 Task: Assign carxxstreet791@gmail.com as Assignee of Child Issue ChildIssue0000000806 of Issue Issue0000000403 in Backlog  in Scrum Project Project0000000081 in Jira. Assign carxxstreet791@gmail.com as Assignee of Child Issue ChildIssue0000000807 of Issue Issue0000000404 in Backlog  in Scrum Project Project0000000081 in Jira. Assign carxxstreet791@gmail.com as Assignee of Child Issue ChildIssue0000000808 of Issue Issue0000000404 in Backlog  in Scrum Project Project0000000081 in Jira. Assign carxxstreet791@gmail.com as Assignee of Child Issue ChildIssue0000000809 of Issue Issue0000000405 in Backlog  in Scrum Project Project0000000081 in Jira. Assign carxxstreet791@gmail.com as Assignee of Child Issue ChildIssue0000000810 of Issue Issue0000000405 in Backlog  in Scrum Project Project0000000081 in Jira
Action: Mouse moved to (860, 343)
Screenshot: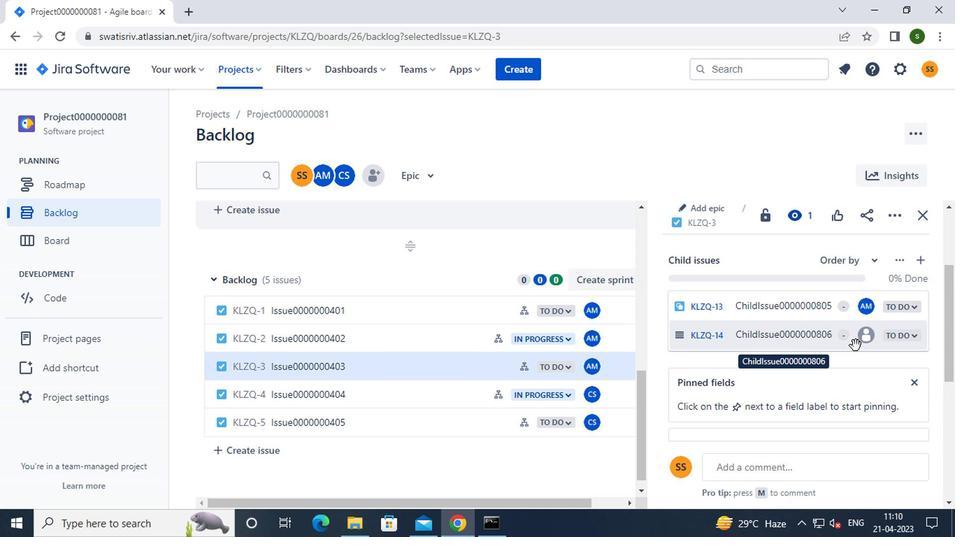 
Action: Mouse pressed left at (860, 343)
Screenshot: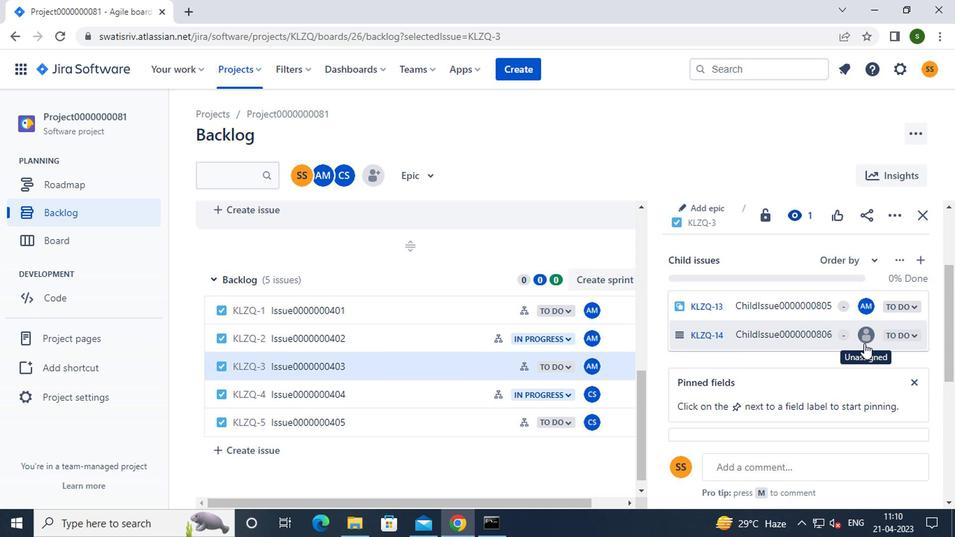 
Action: Mouse moved to (773, 392)
Screenshot: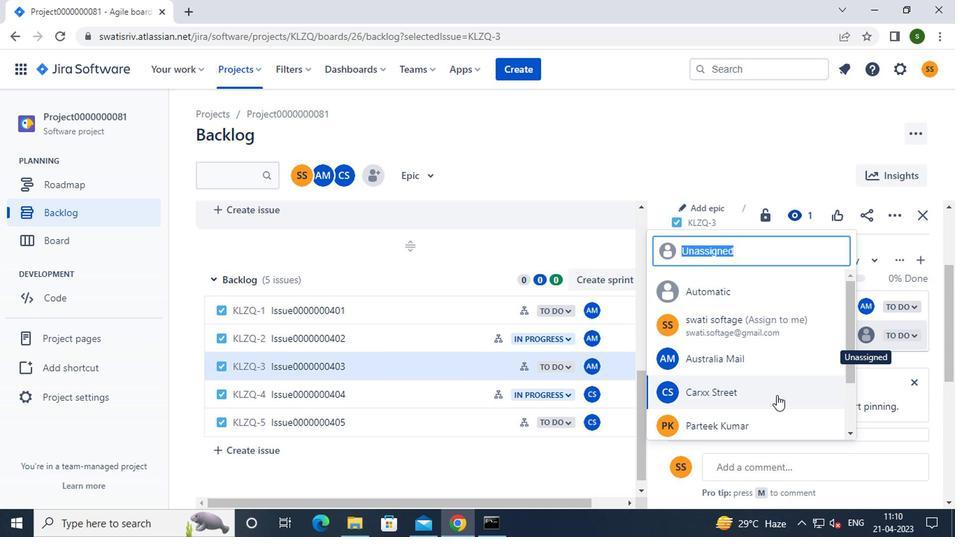 
Action: Mouse pressed left at (773, 392)
Screenshot: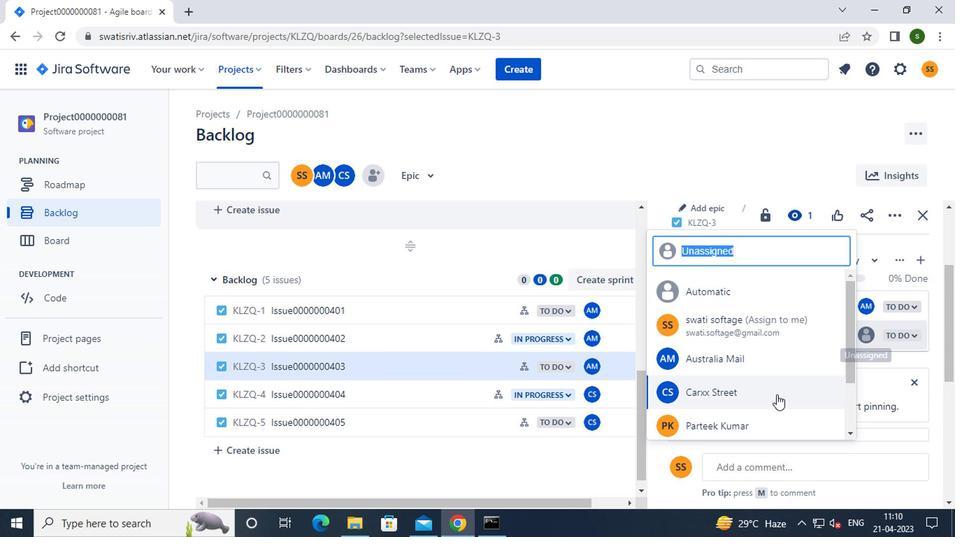 
Action: Mouse moved to (435, 393)
Screenshot: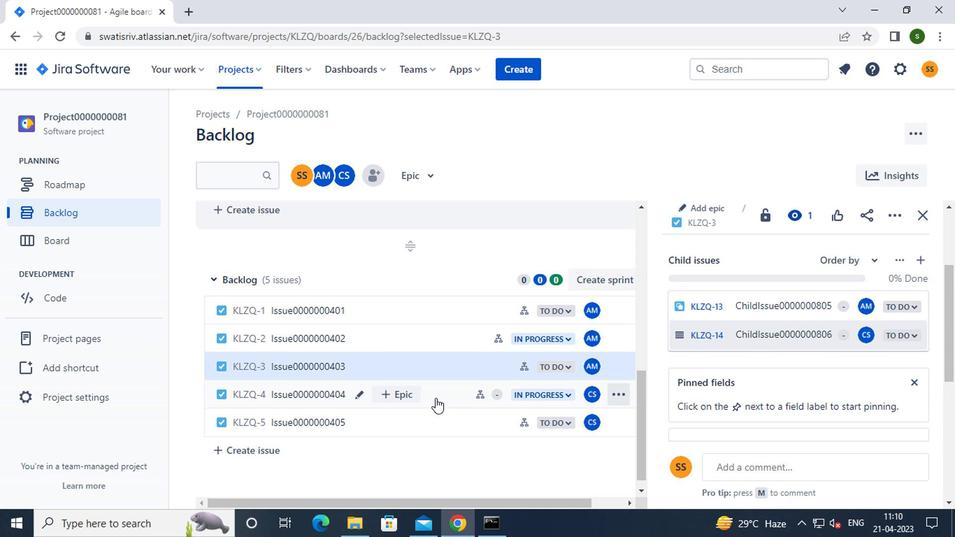 
Action: Mouse pressed left at (435, 393)
Screenshot: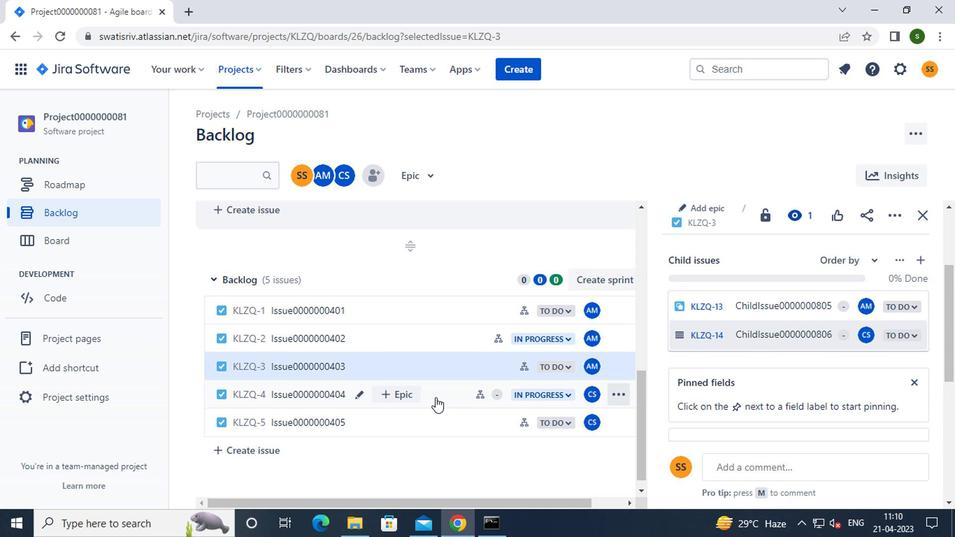 
Action: Mouse moved to (865, 374)
Screenshot: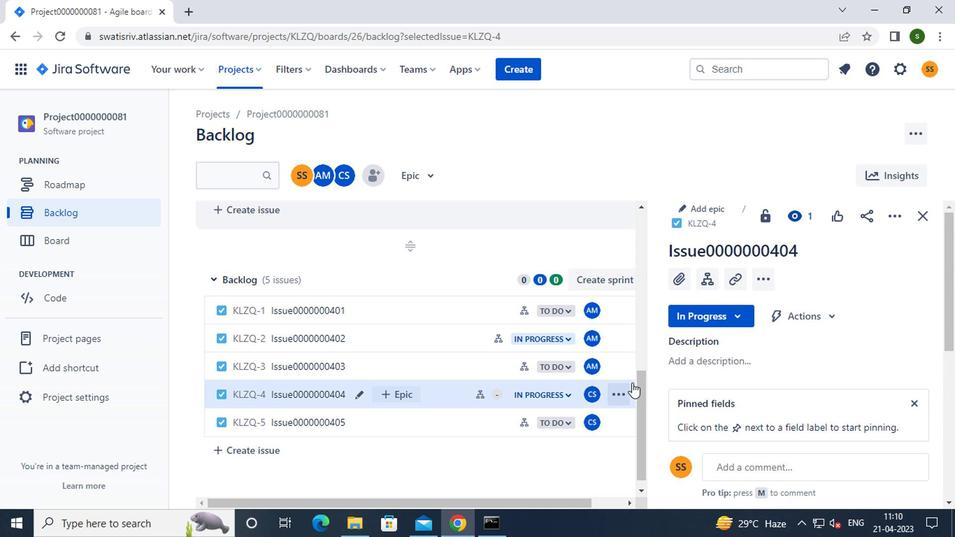 
Action: Mouse scrolled (865, 374) with delta (0, 0)
Screenshot: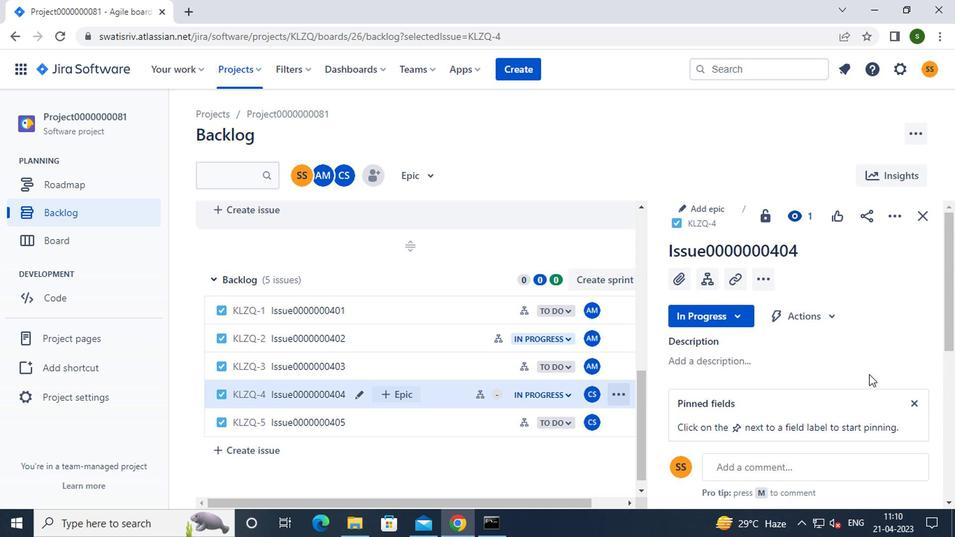 
Action: Mouse scrolled (865, 374) with delta (0, 0)
Screenshot: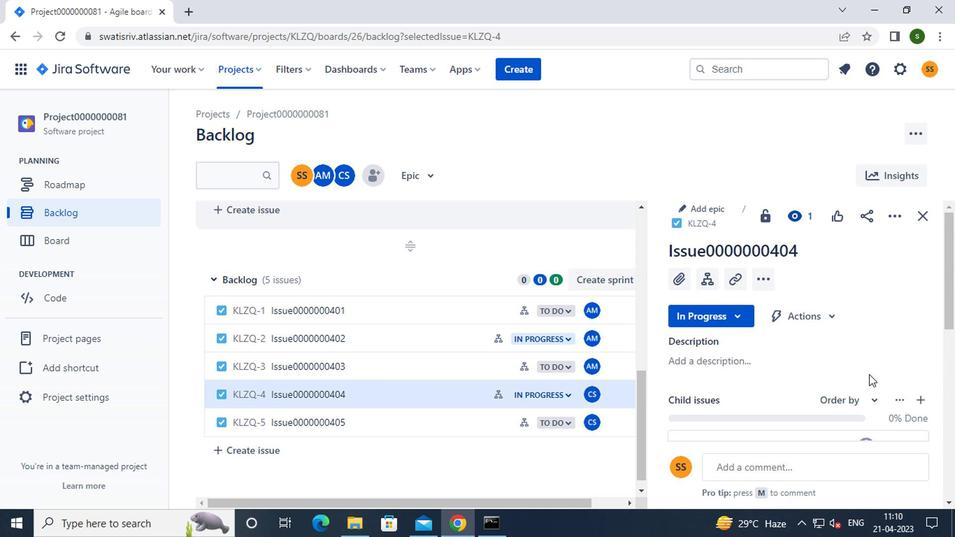 
Action: Mouse moved to (861, 306)
Screenshot: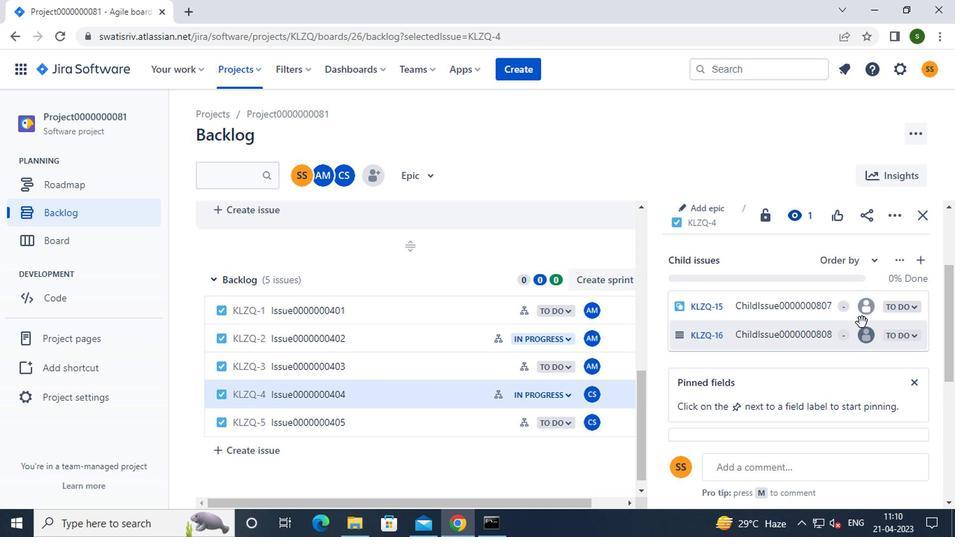 
Action: Mouse pressed left at (861, 306)
Screenshot: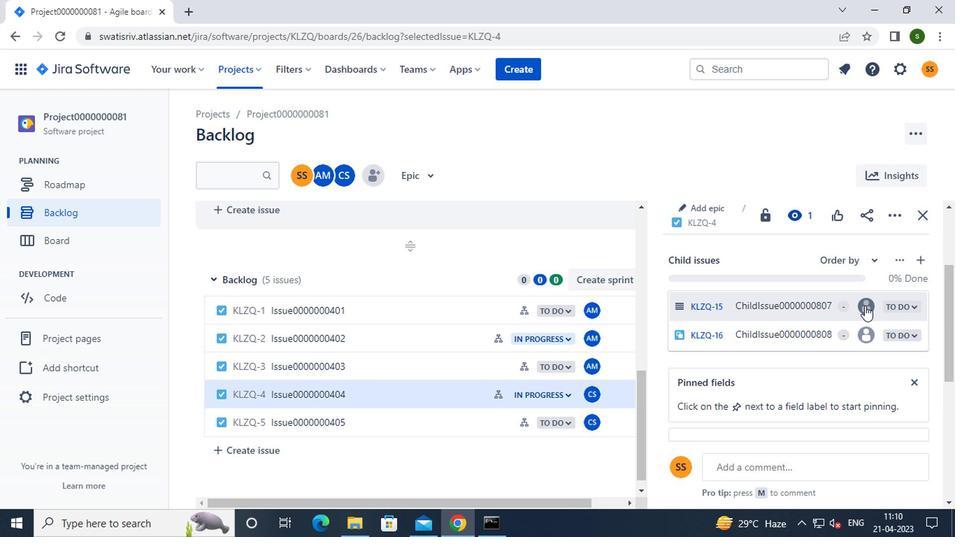 
Action: Mouse moved to (746, 364)
Screenshot: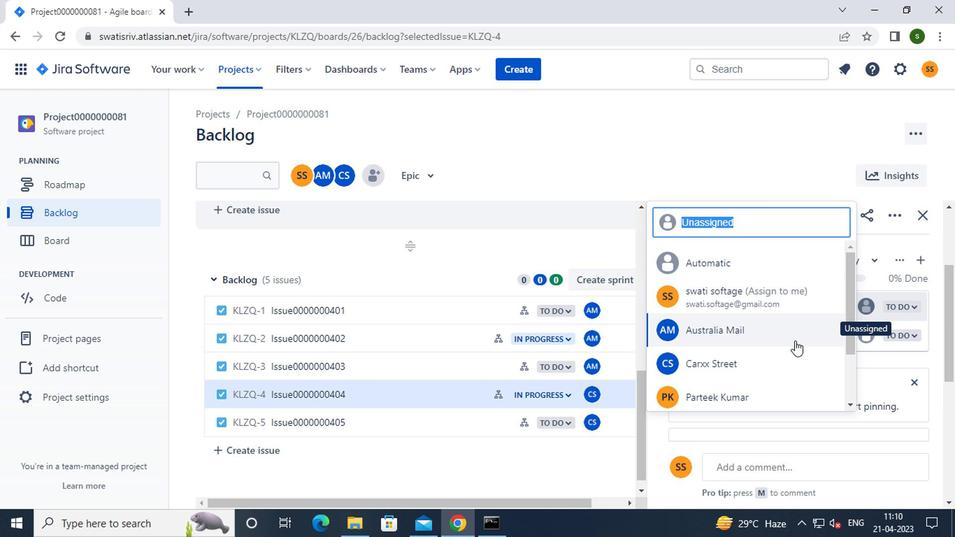 
Action: Mouse pressed left at (746, 364)
Screenshot: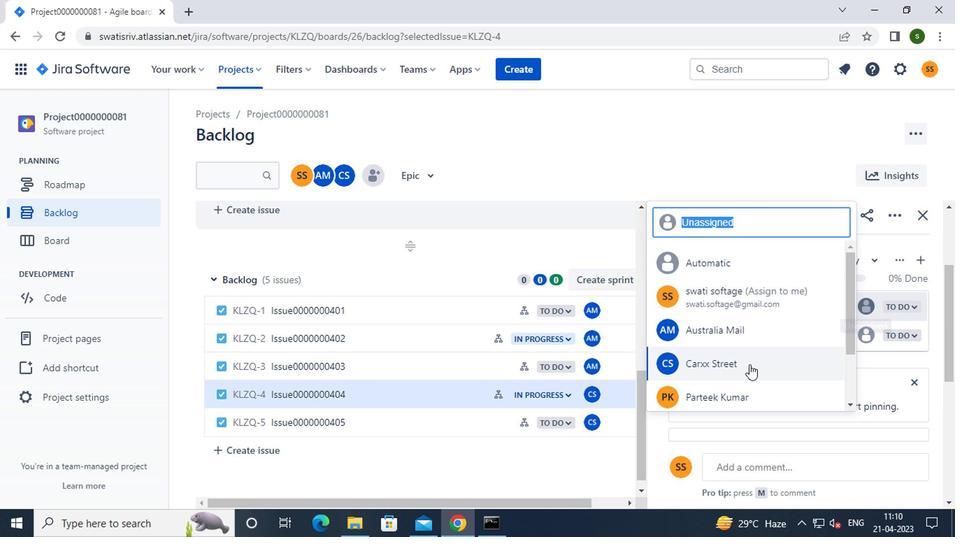 
Action: Mouse moved to (863, 336)
Screenshot: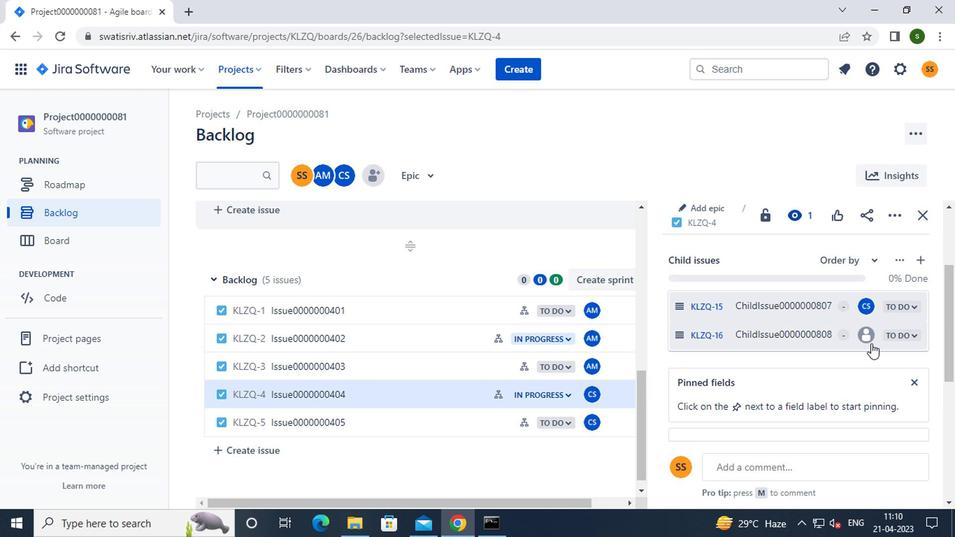 
Action: Mouse pressed left at (863, 336)
Screenshot: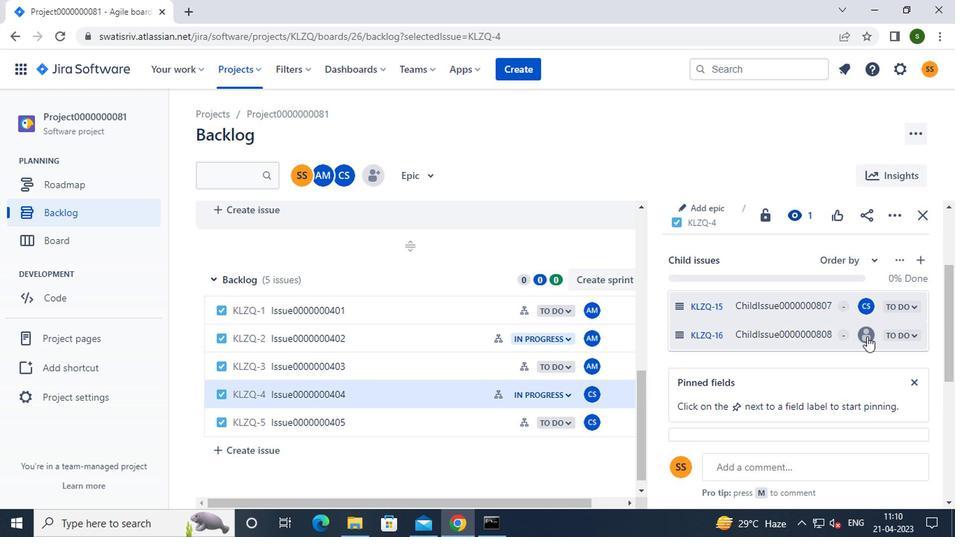 
Action: Mouse moved to (735, 388)
Screenshot: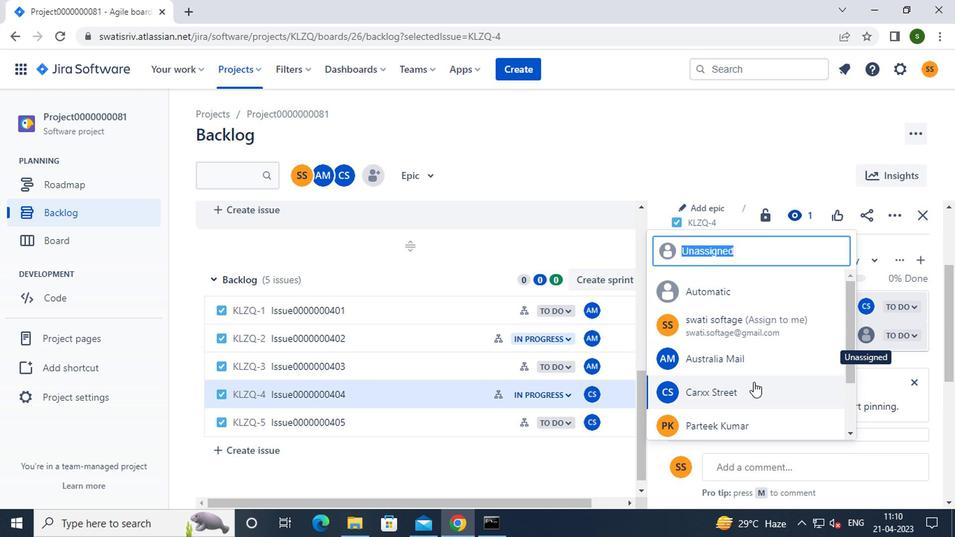 
Action: Mouse pressed left at (735, 388)
Screenshot: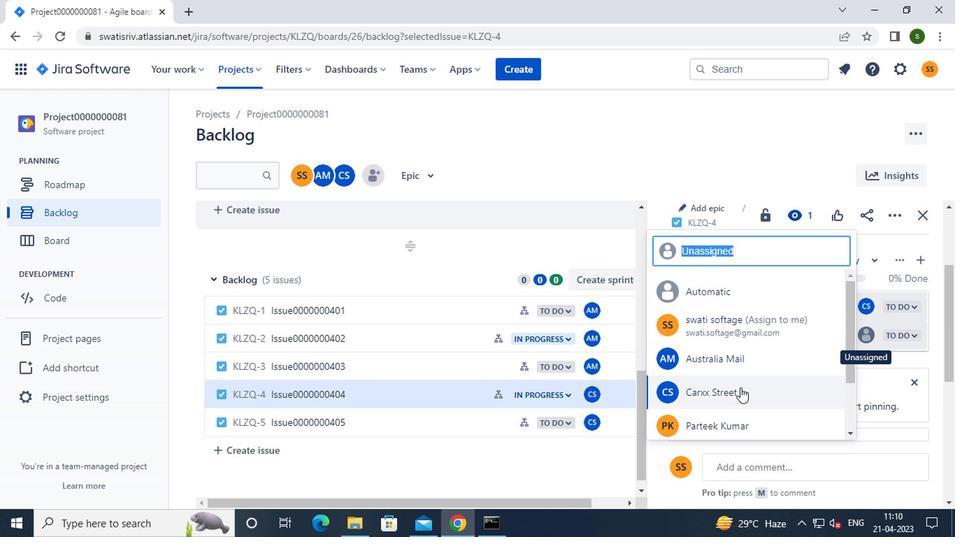 
Action: Mouse moved to (435, 418)
Screenshot: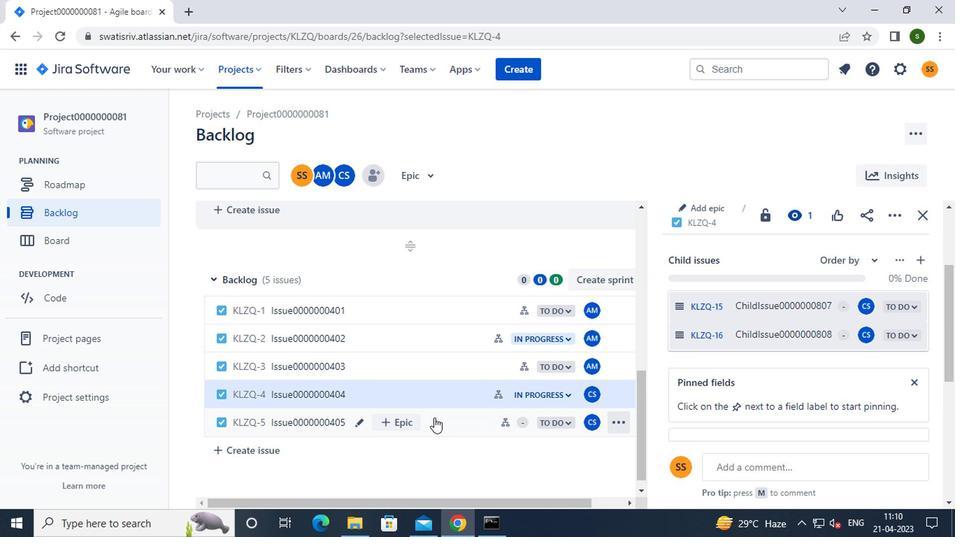 
Action: Mouse pressed left at (435, 418)
Screenshot: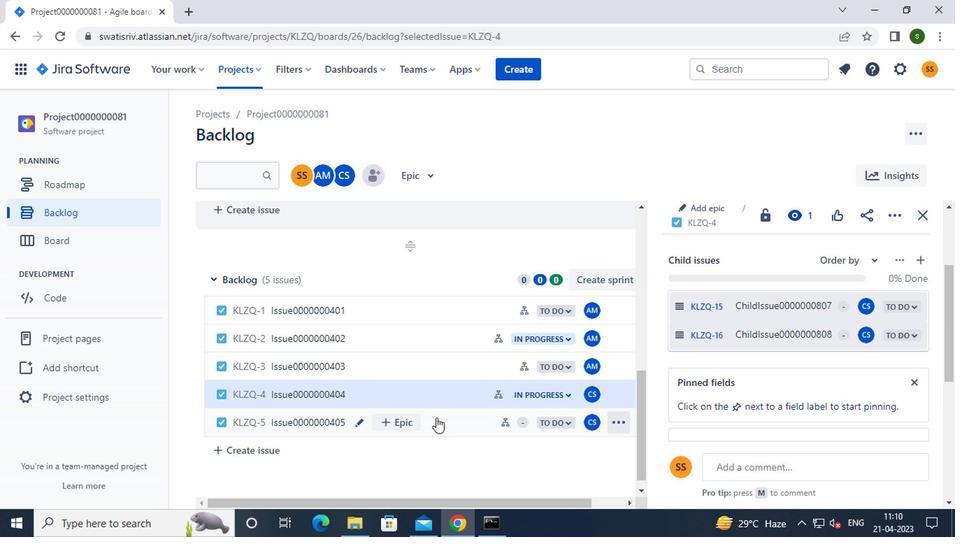 
Action: Mouse moved to (762, 356)
Screenshot: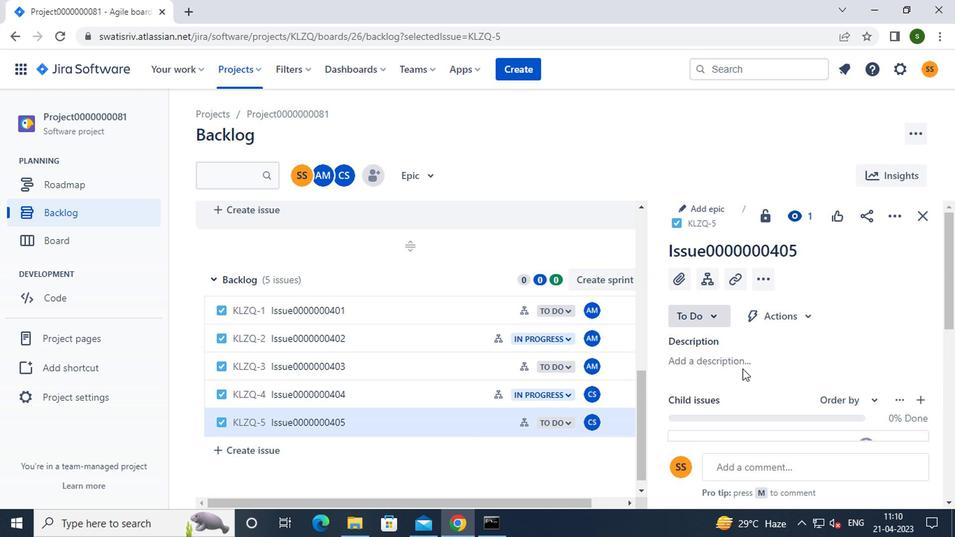 
Action: Mouse scrolled (762, 355) with delta (0, 0)
Screenshot: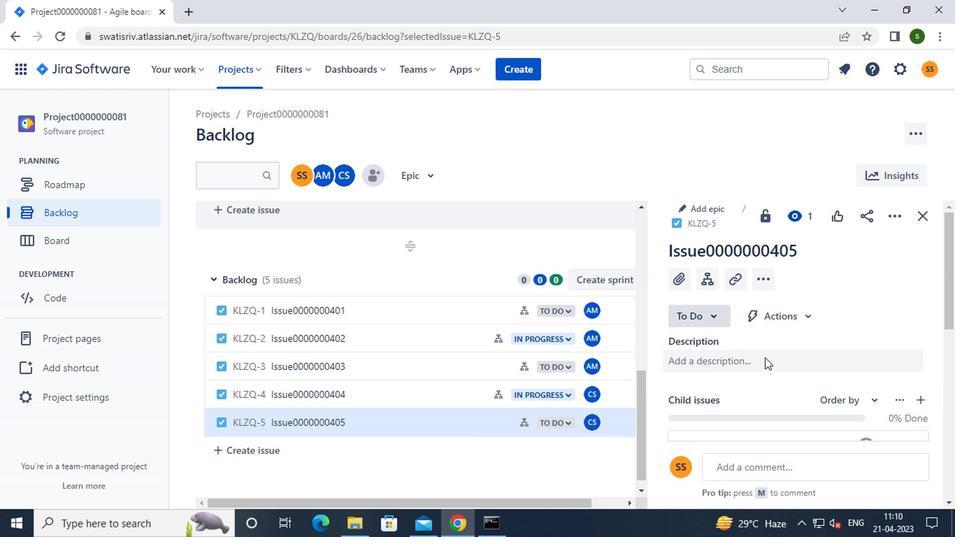 
Action: Mouse scrolled (762, 355) with delta (0, 0)
Screenshot: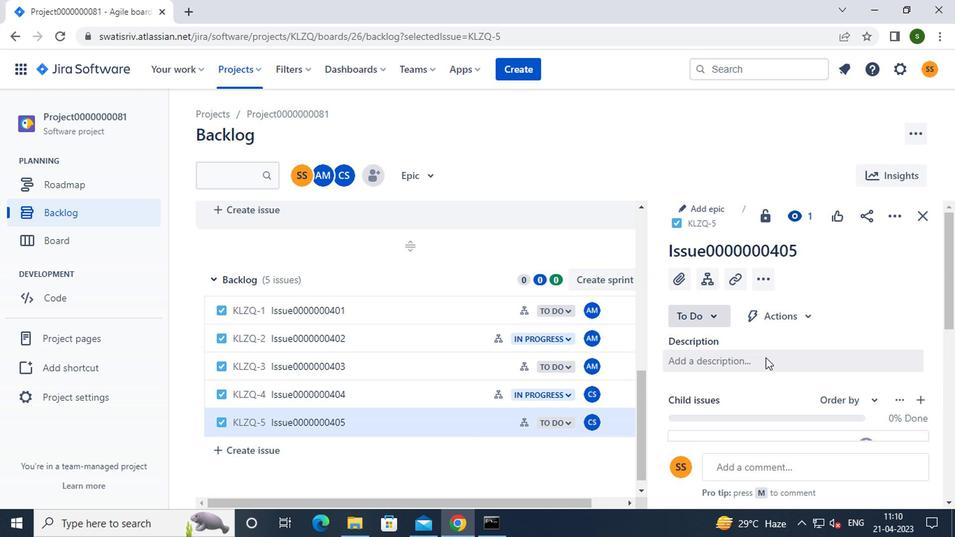 
Action: Mouse moved to (861, 307)
Screenshot: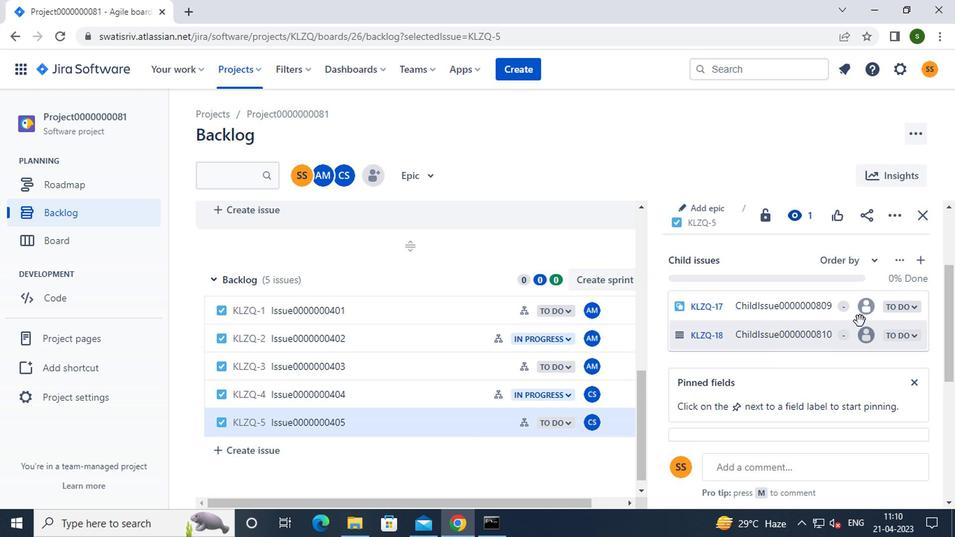
Action: Mouse pressed left at (861, 307)
Screenshot: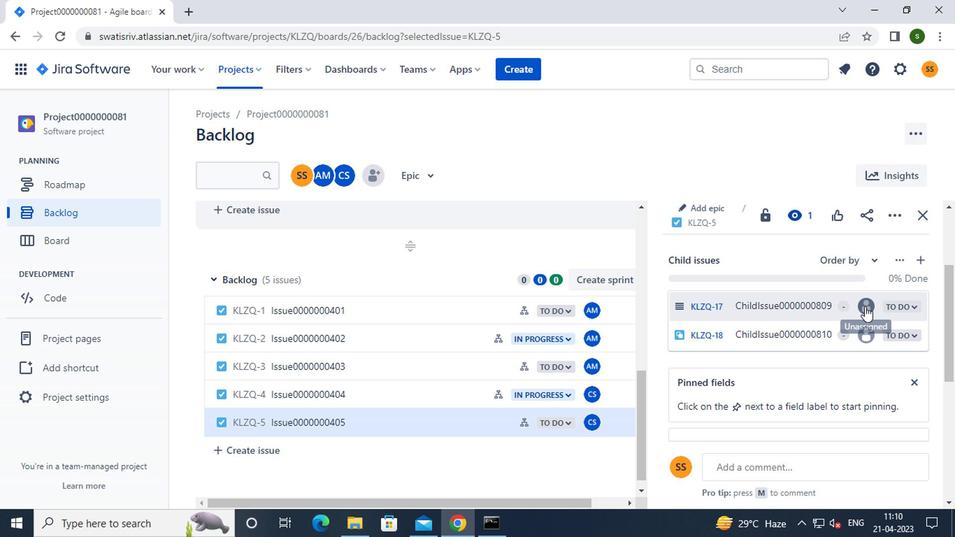 
Action: Mouse moved to (736, 365)
Screenshot: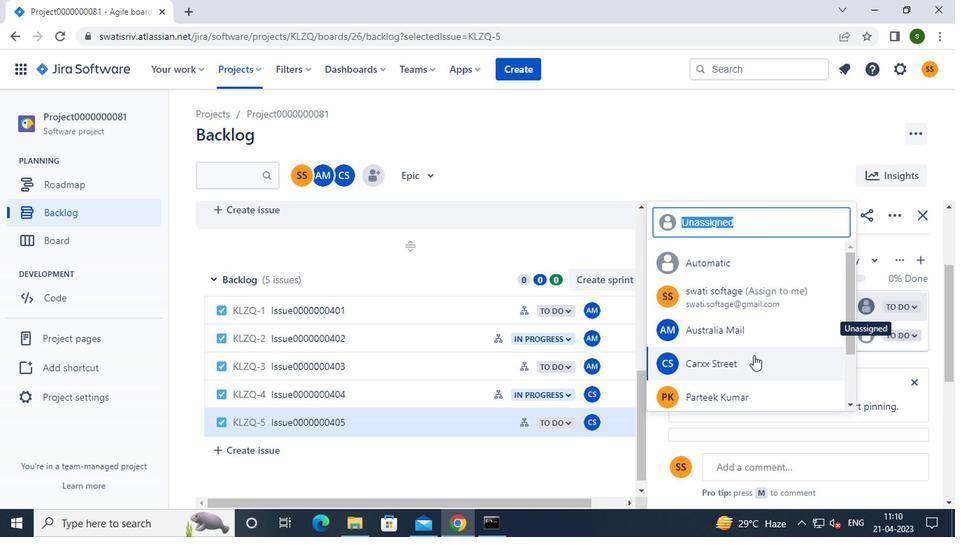 
Action: Mouse pressed left at (736, 365)
Screenshot: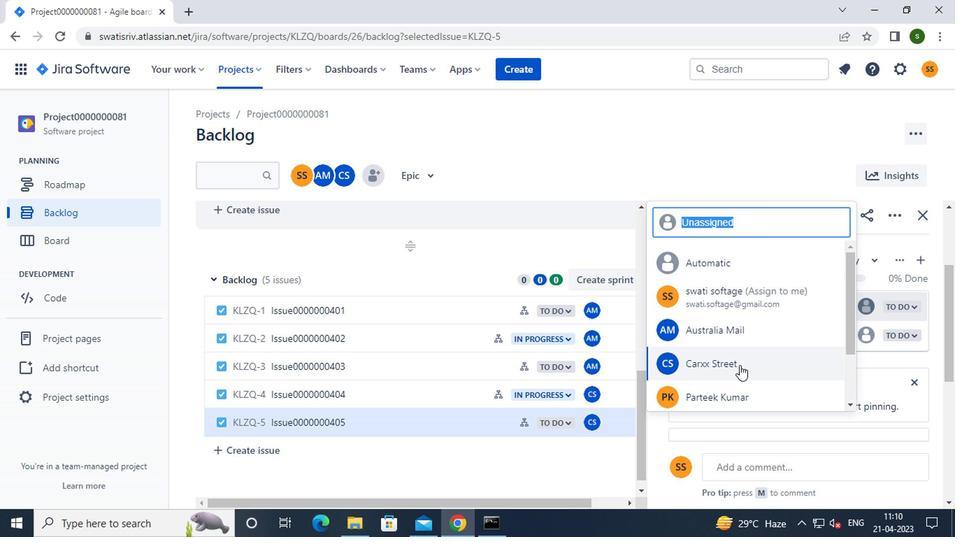 
Action: Mouse moved to (860, 337)
Screenshot: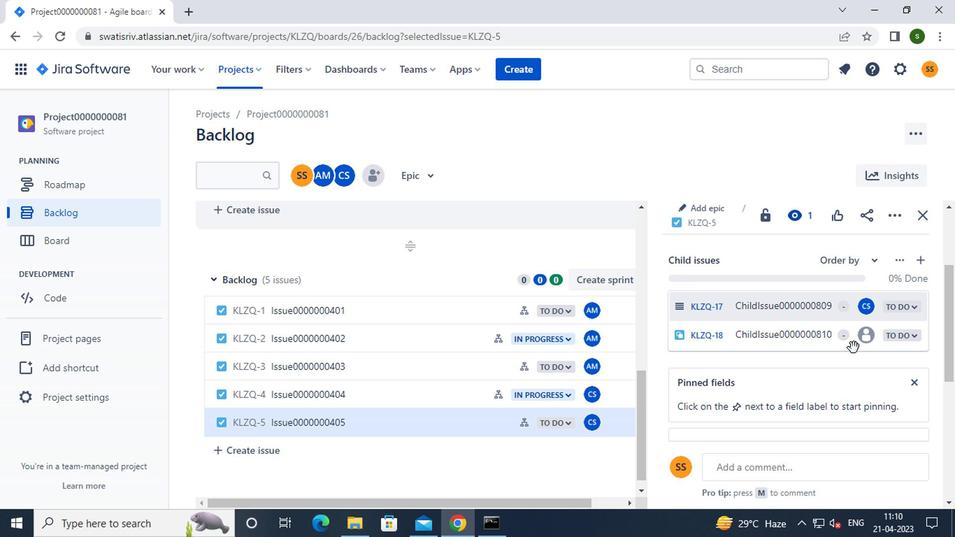 
Action: Mouse pressed left at (860, 337)
Screenshot: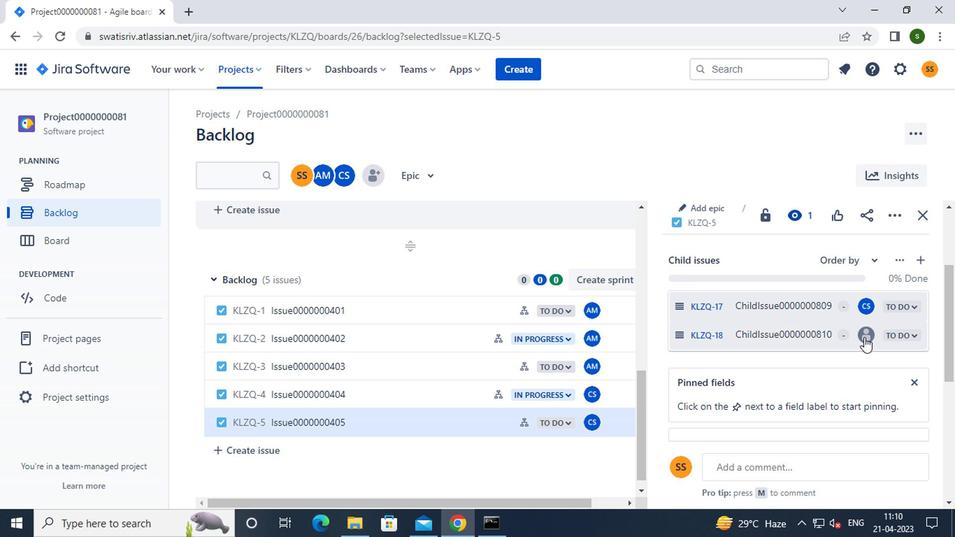 
Action: Mouse moved to (731, 392)
Screenshot: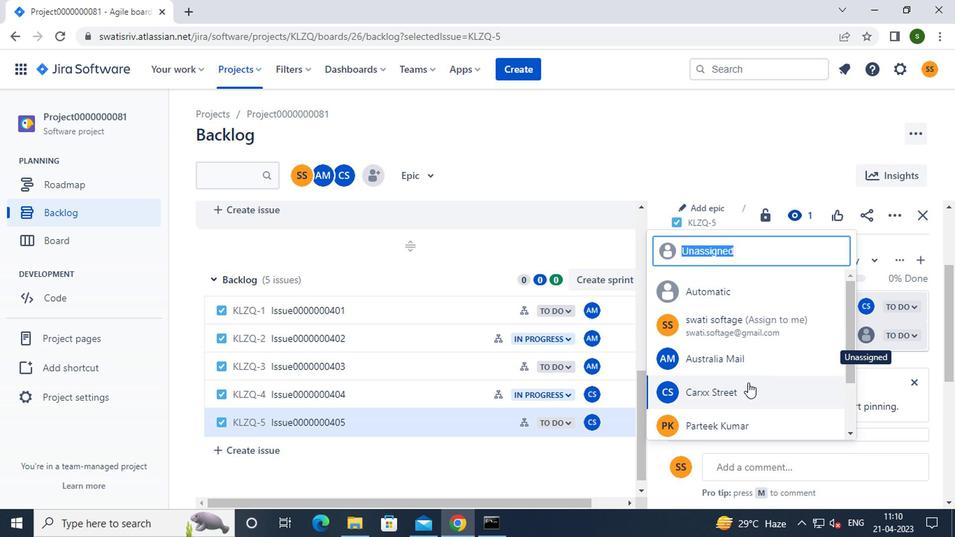 
Action: Mouse pressed left at (731, 392)
Screenshot: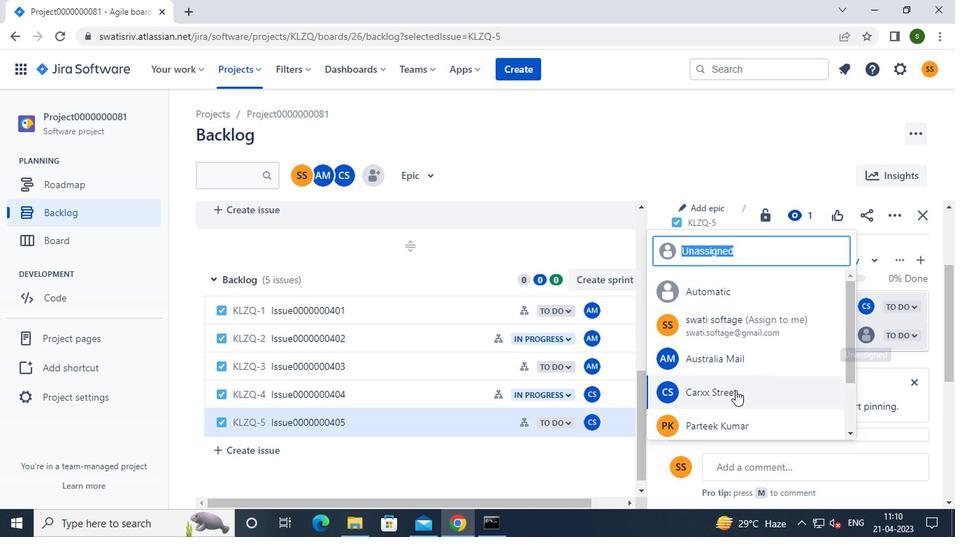 
Action: Mouse moved to (642, 132)
Screenshot: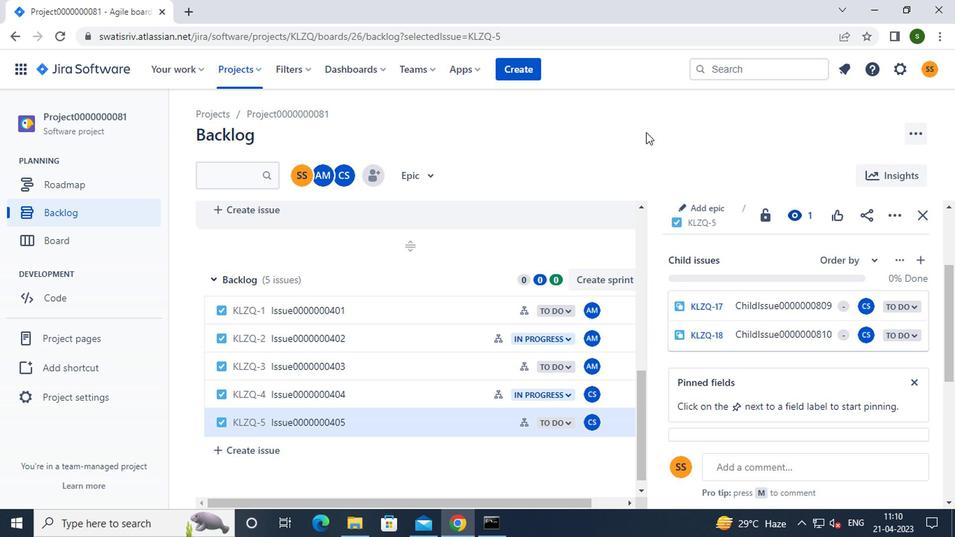 
